 Task: Change scribble line weight to 12PX.
Action: Mouse moved to (440, 328)
Screenshot: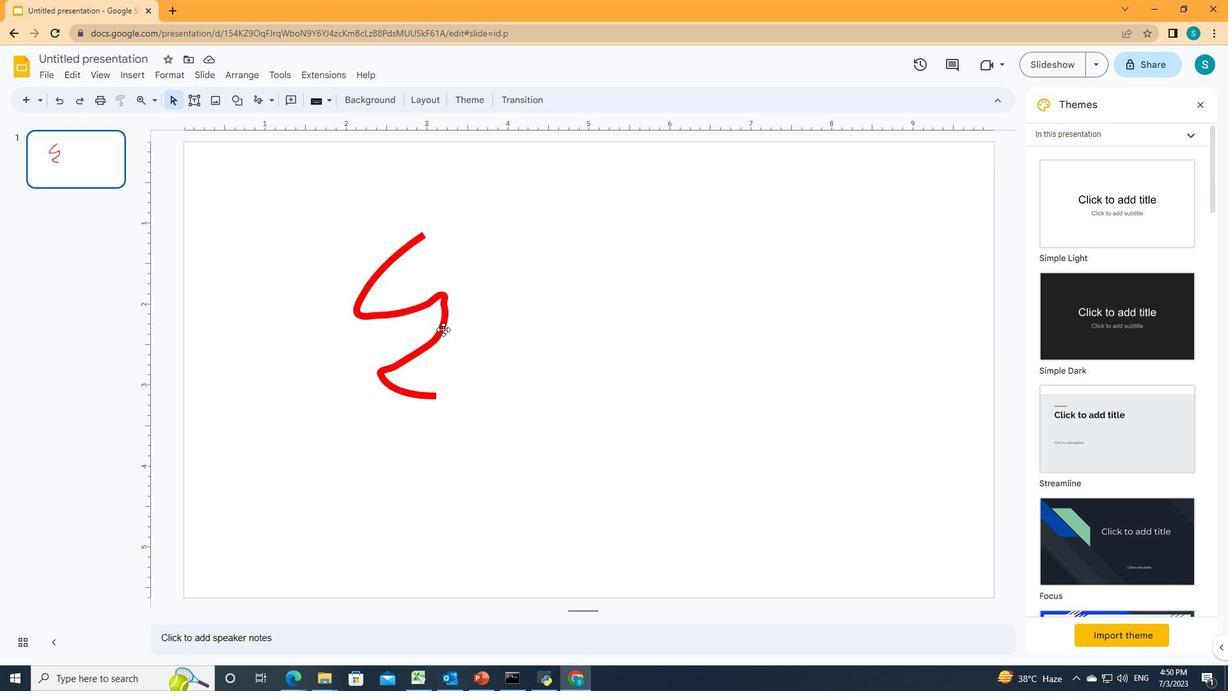 
Action: Mouse pressed left at (440, 328)
Screenshot: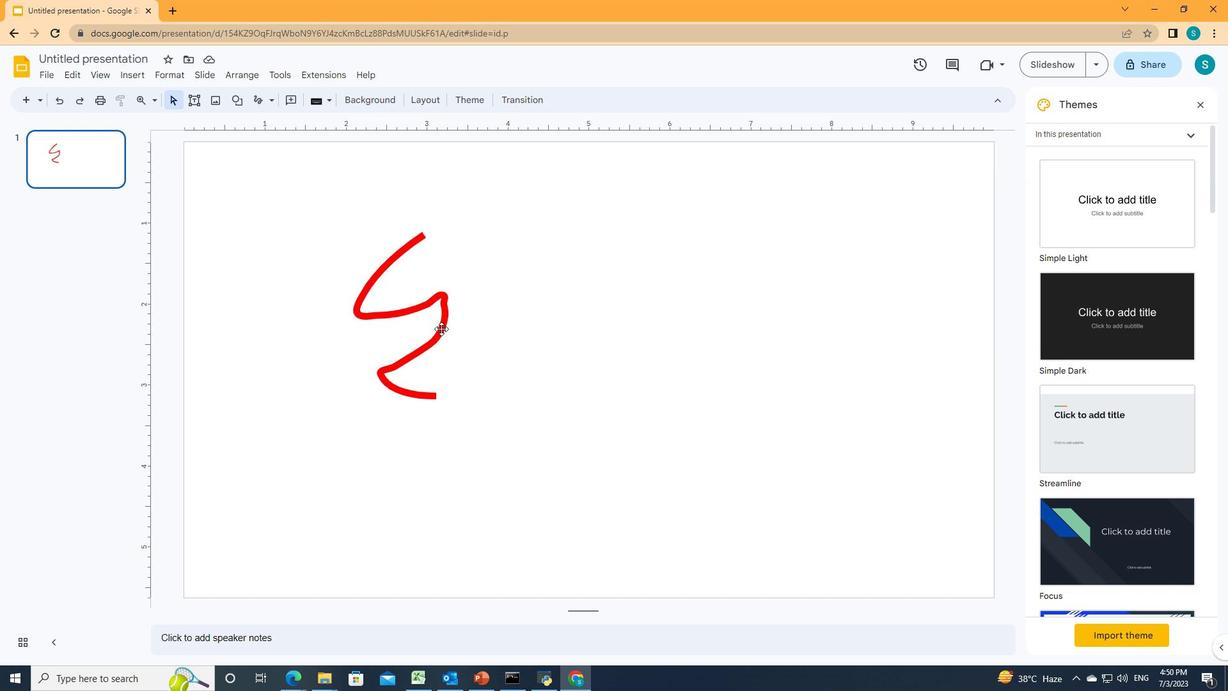 
Action: Mouse moved to (305, 101)
Screenshot: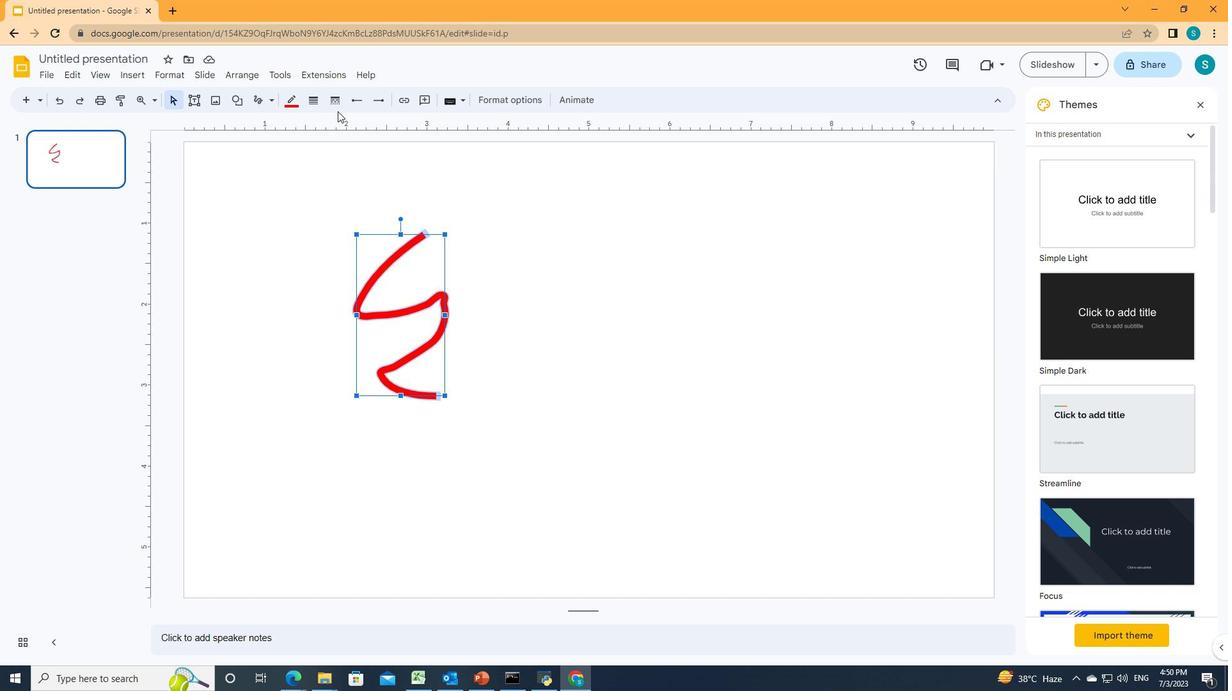 
Action: Mouse pressed left at (305, 101)
Screenshot: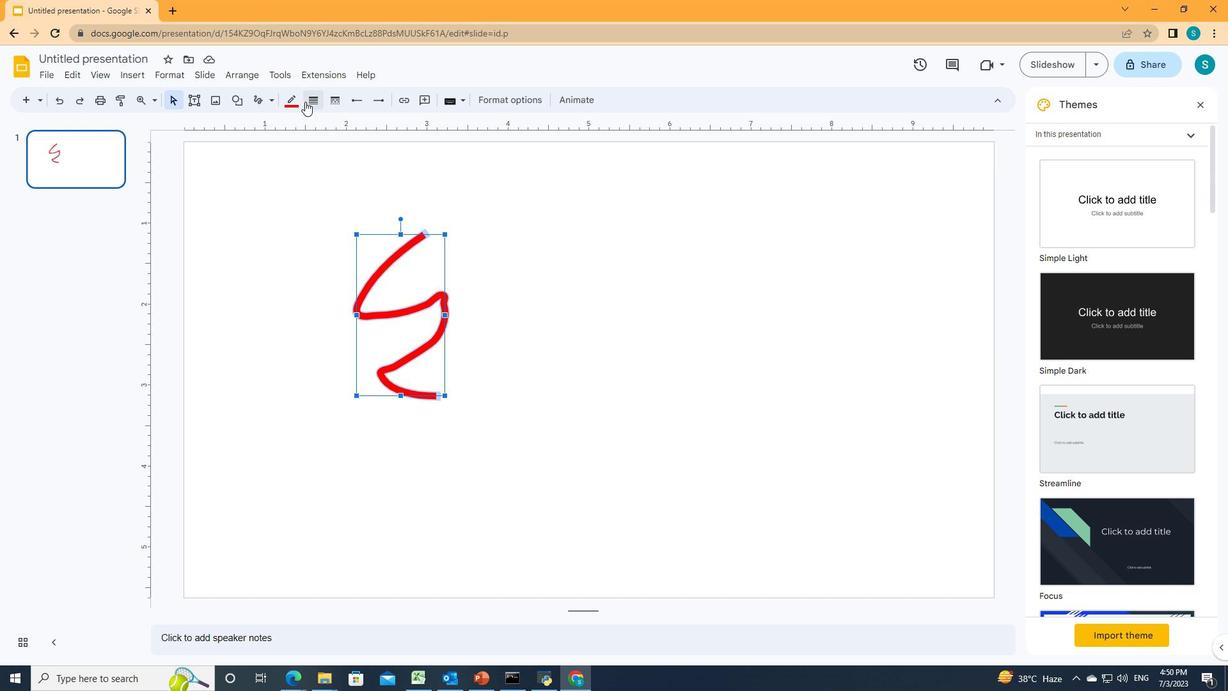 
Action: Mouse moved to (326, 229)
Screenshot: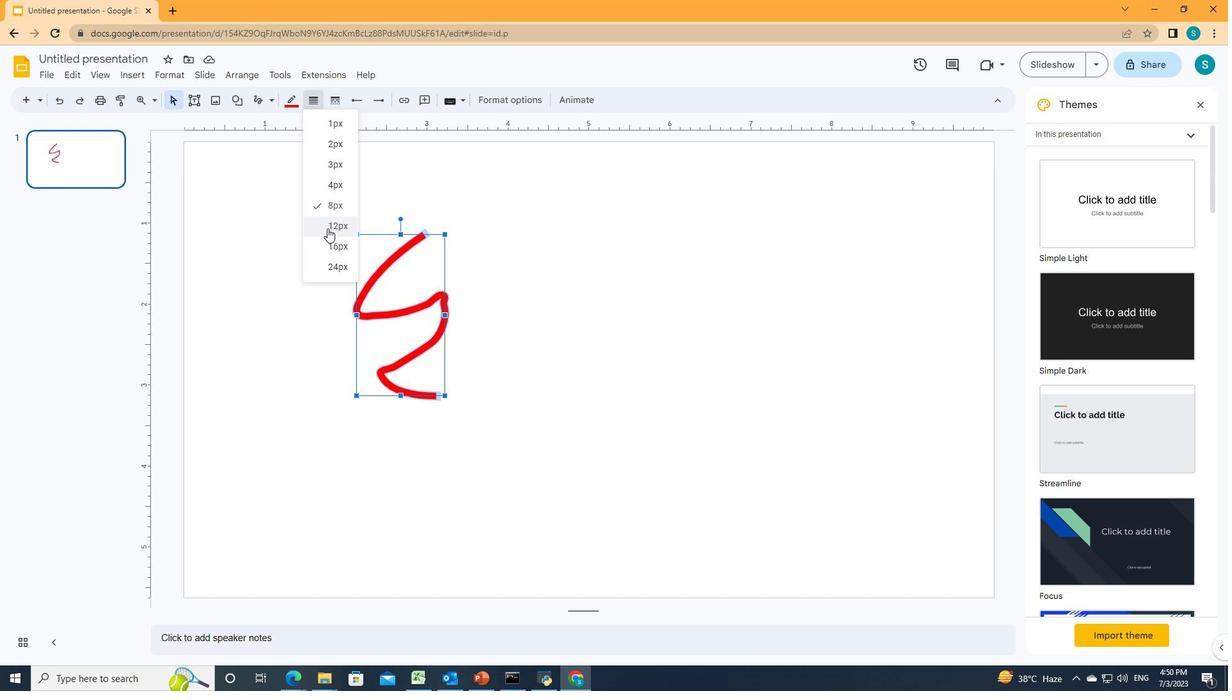 
Action: Mouse pressed left at (326, 229)
Screenshot: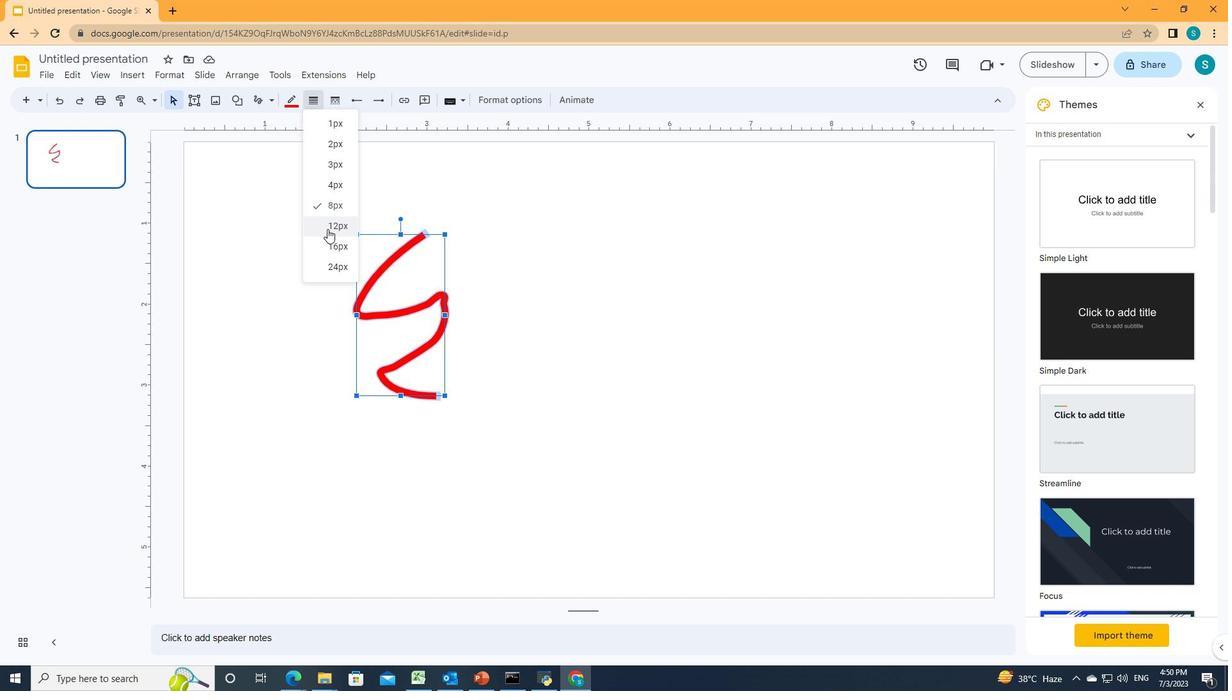 
